 Task: Select the text for align.
Action: Mouse moved to (20, 160)
Screenshot: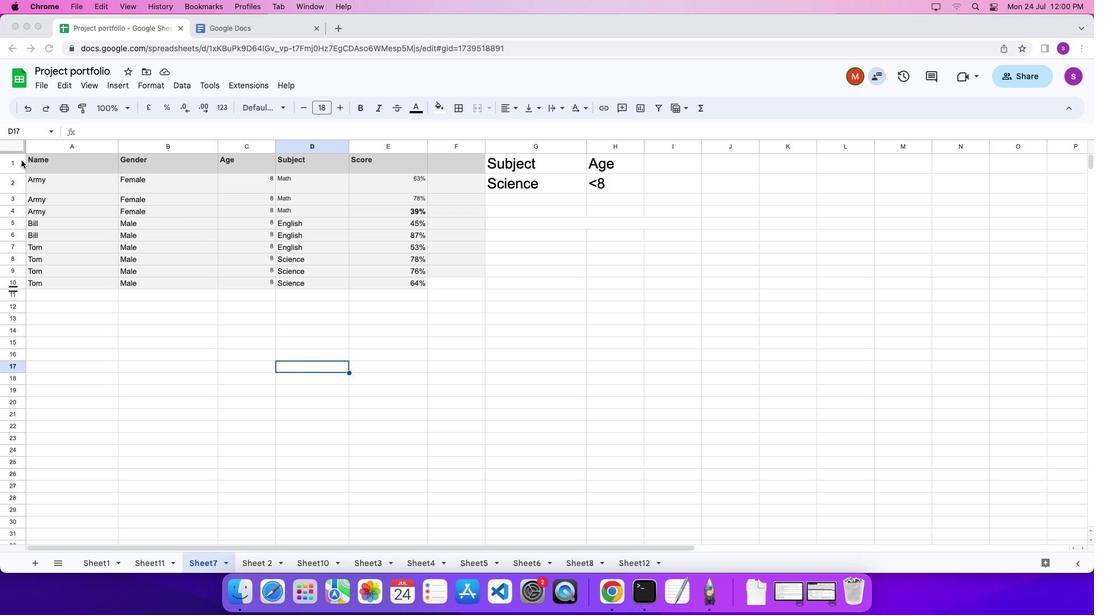 
Action: Mouse pressed left at (20, 160)
Screenshot: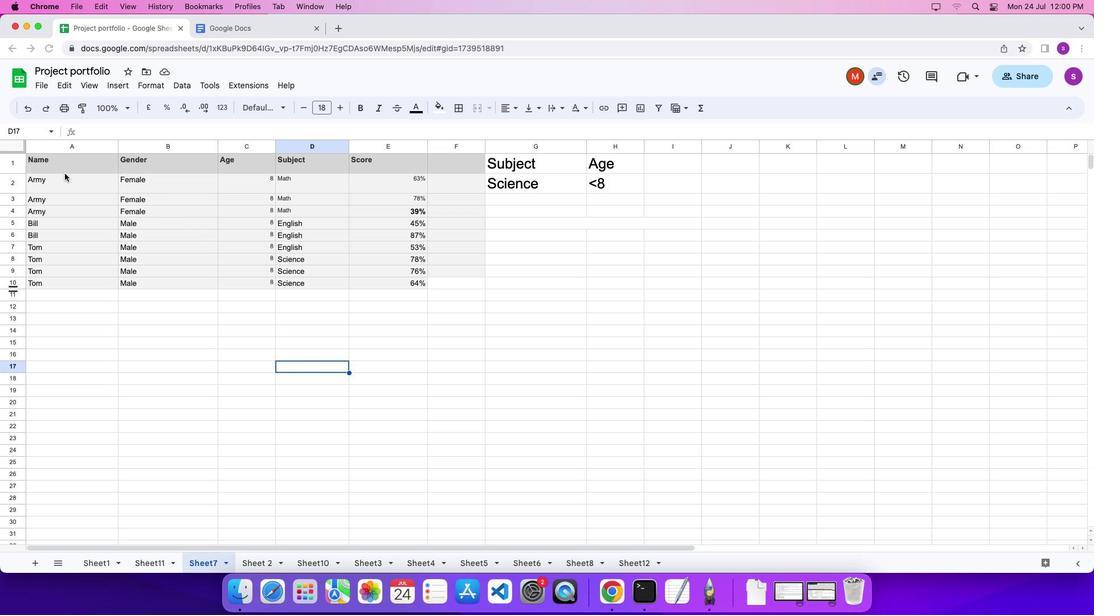 
Action: Mouse moved to (65, 165)
Screenshot: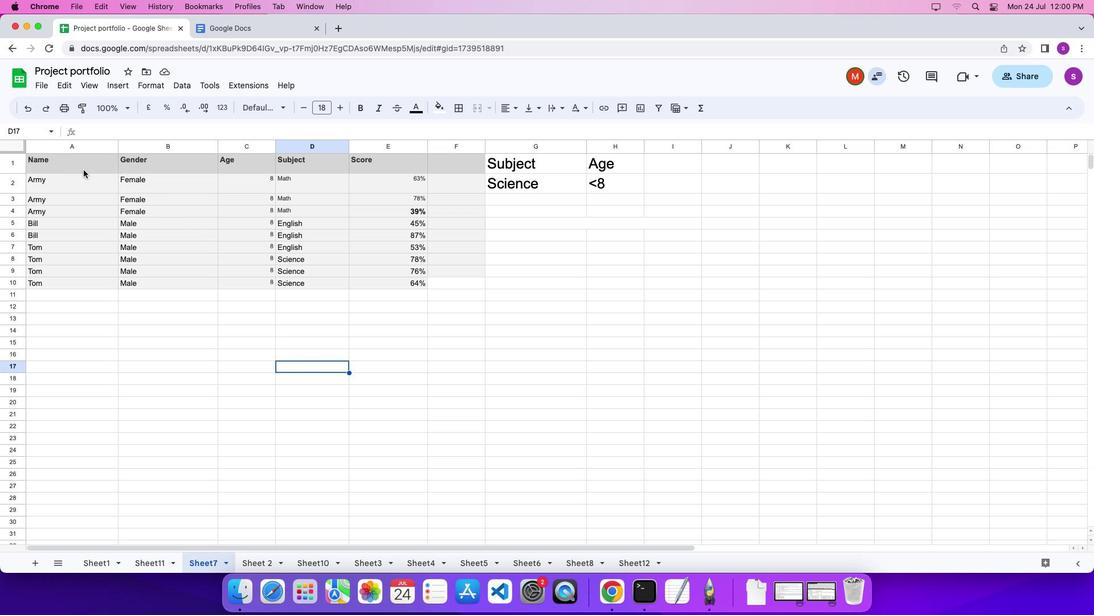 
Action: Mouse pressed left at (65, 165)
Screenshot: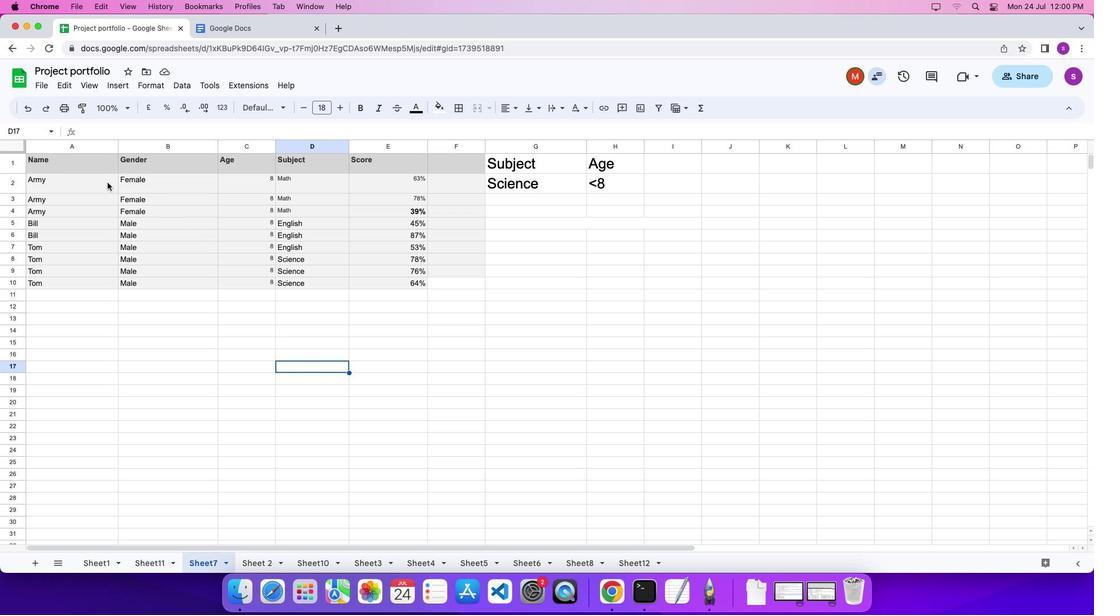 
Action: Mouse moved to (183, 87)
Screenshot: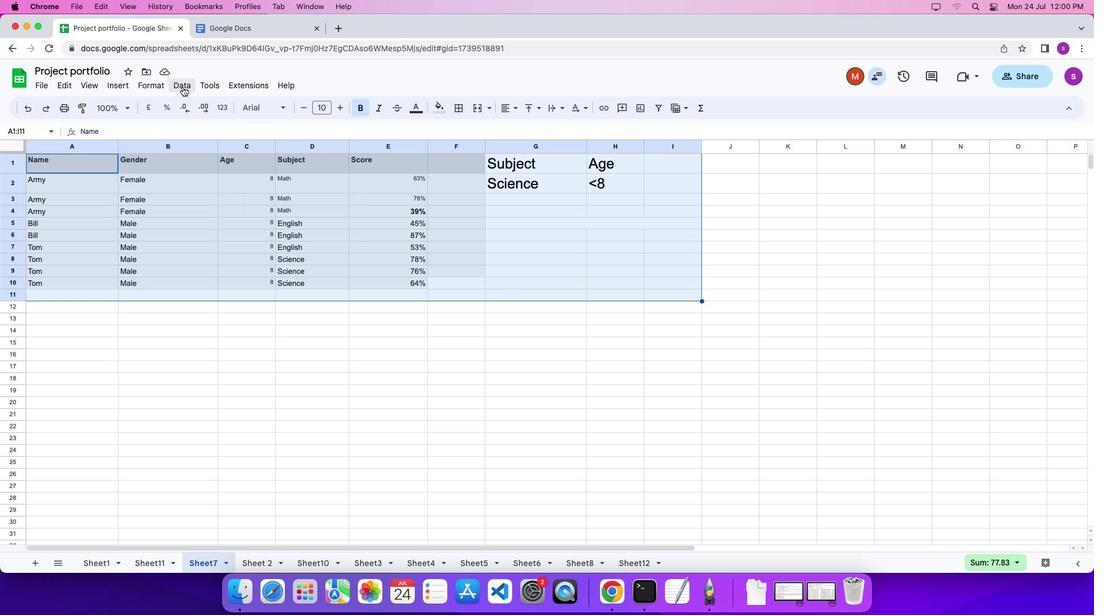 
Action: Mouse pressed left at (183, 87)
Screenshot: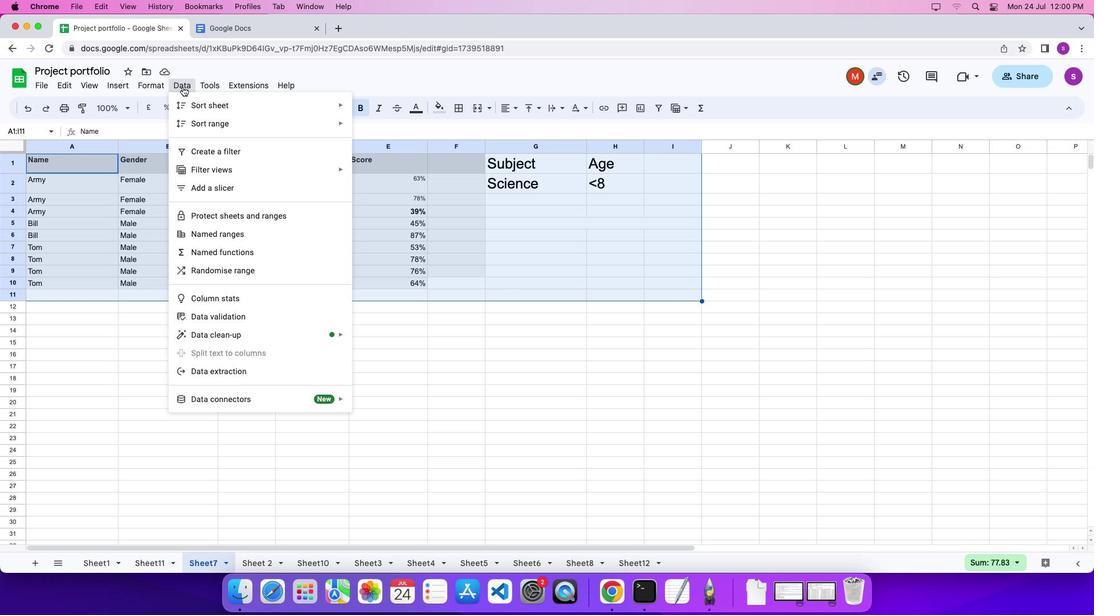 
Action: Mouse moved to (207, 185)
Screenshot: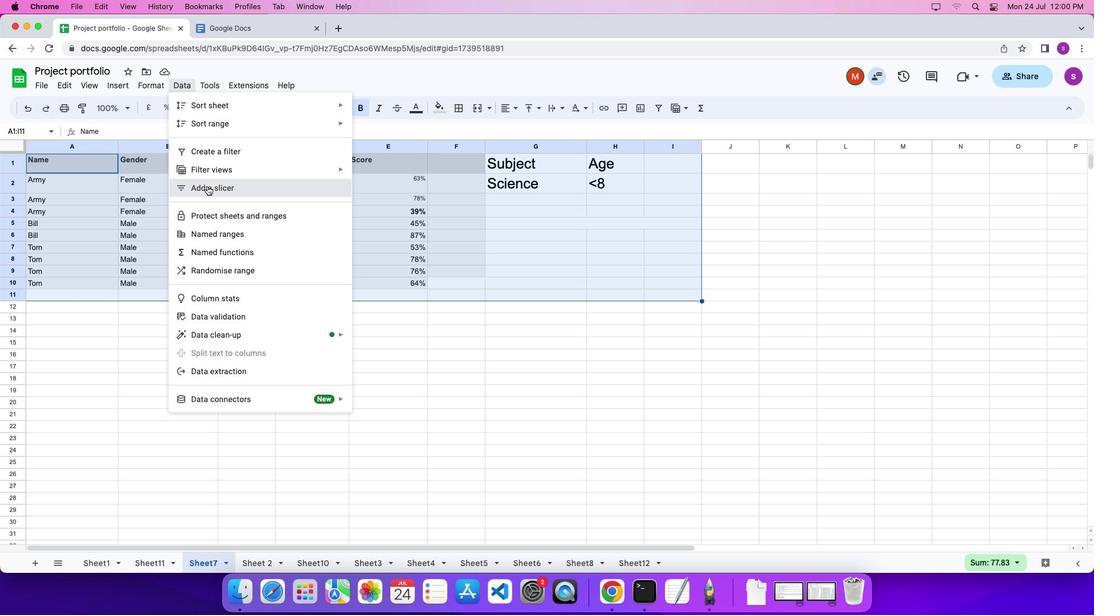 
Action: Mouse pressed left at (207, 185)
Screenshot: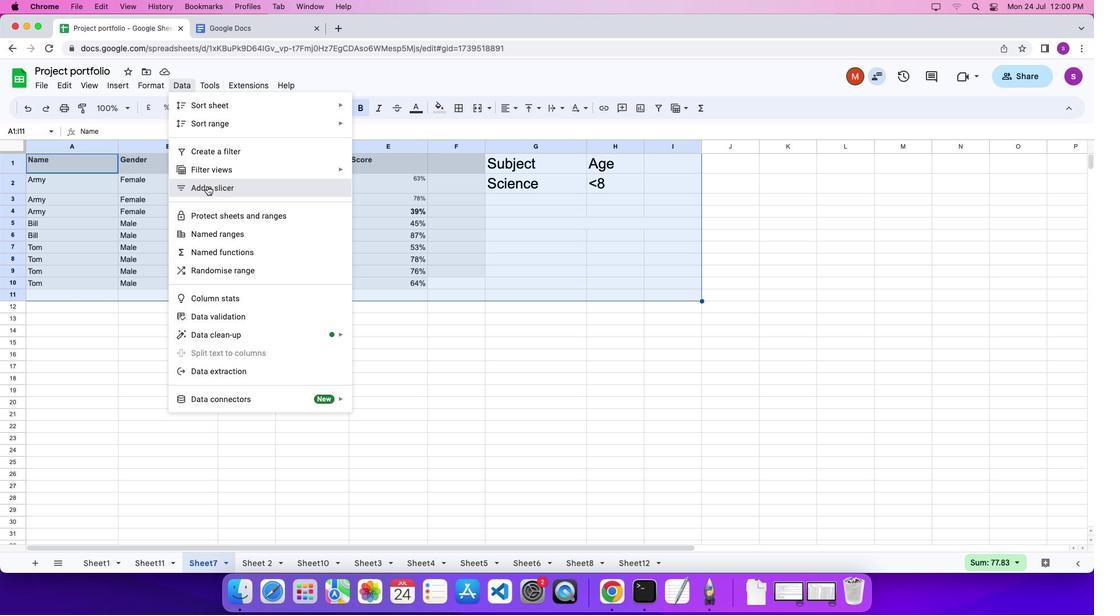
Action: Mouse moved to (1047, 140)
Screenshot: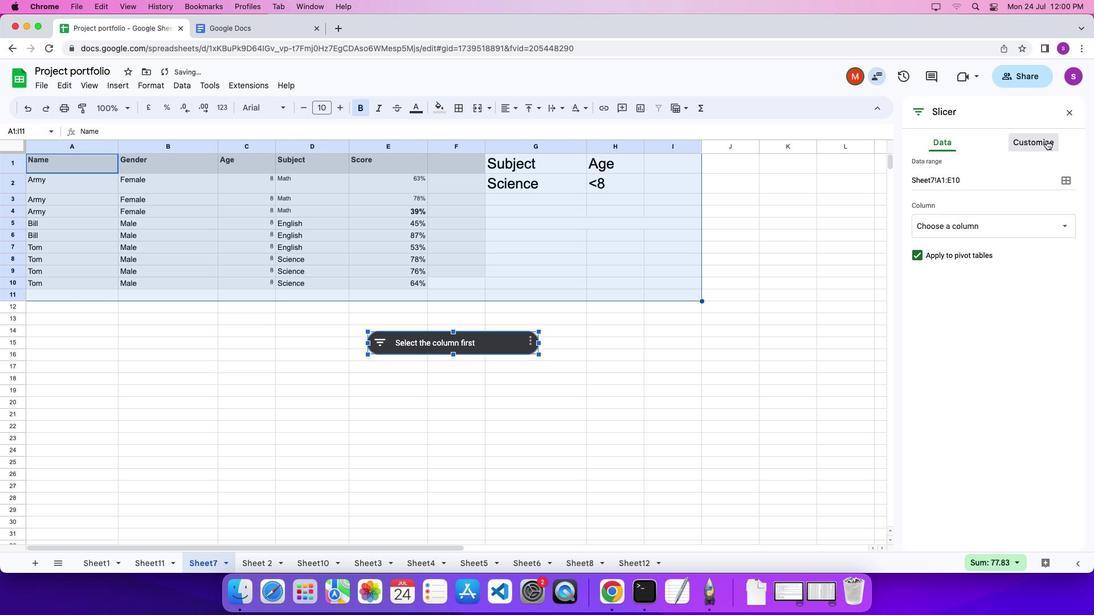 
Action: Mouse pressed left at (1047, 140)
Screenshot: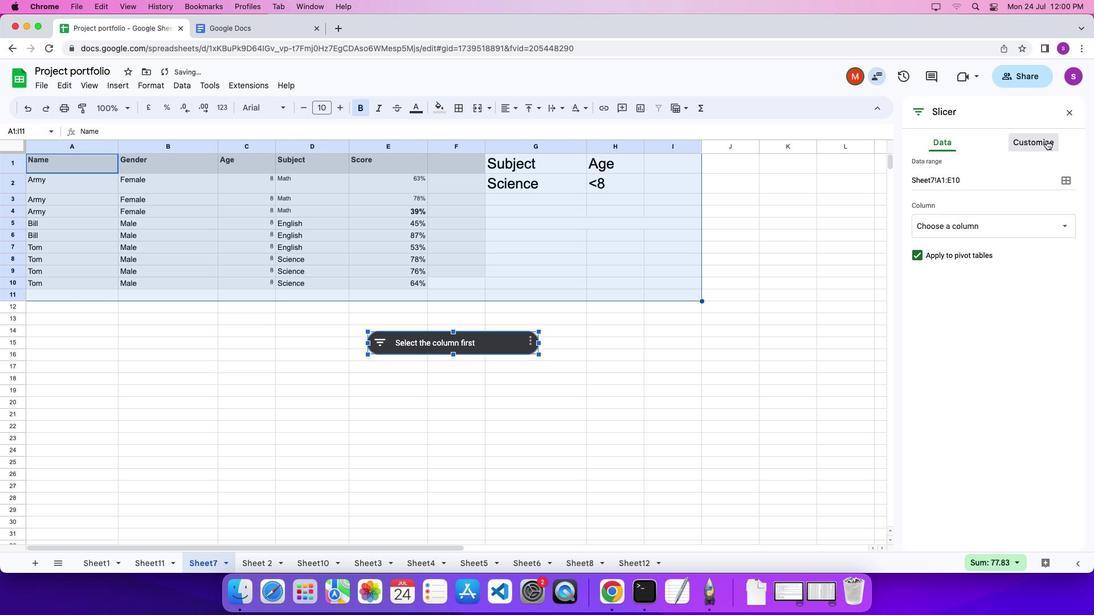 
Action: Mouse moved to (963, 288)
Screenshot: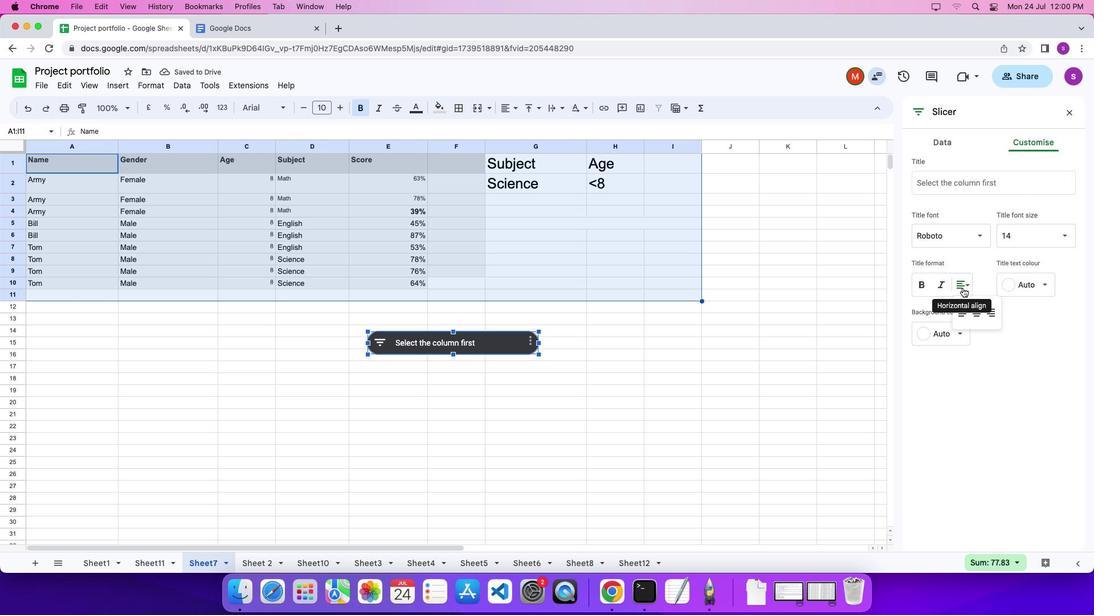 
Action: Mouse pressed left at (963, 288)
Screenshot: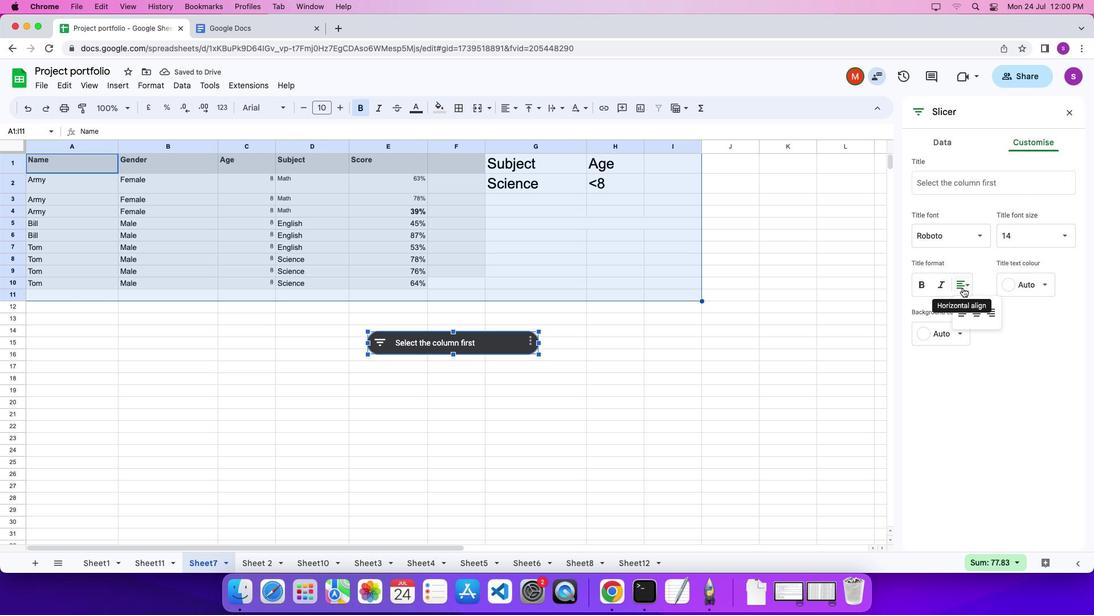 
Action: Mouse moved to (963, 287)
Screenshot: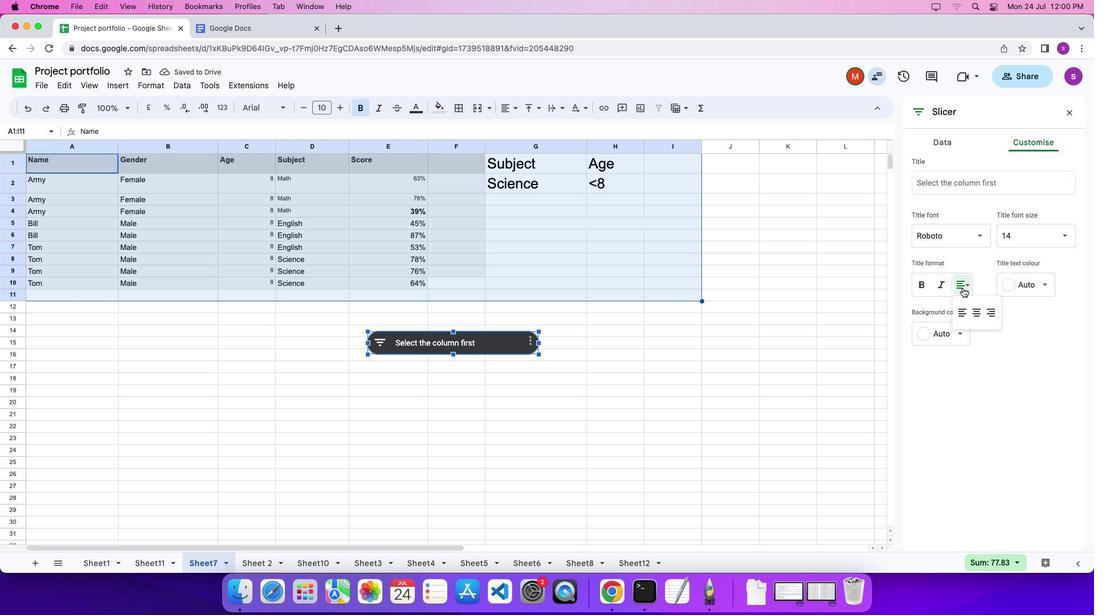 
